 Task: Choose the host language as Indonesian.
Action: Mouse moved to (744, 97)
Screenshot: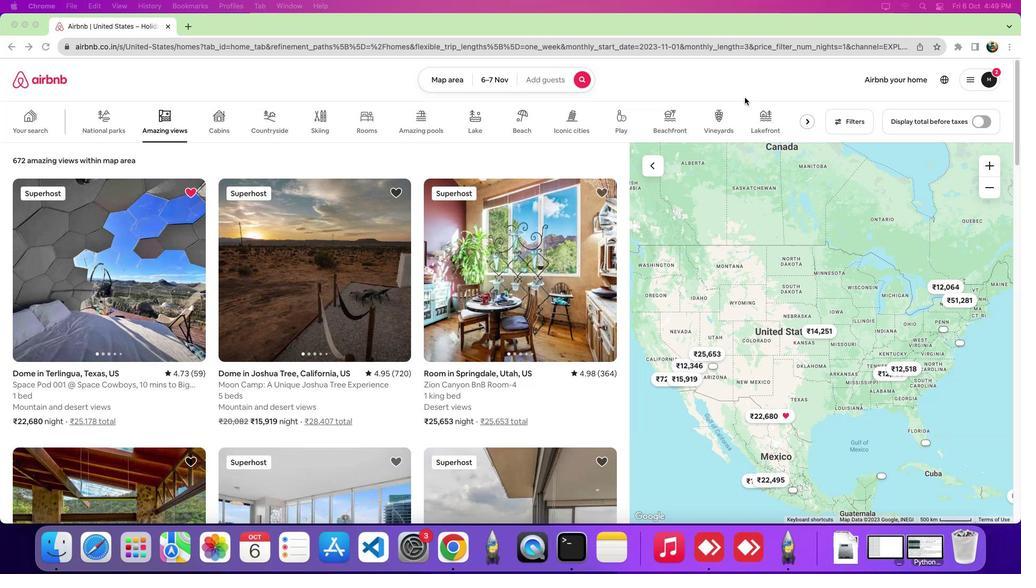 
Action: Mouse pressed left at (744, 97)
Screenshot: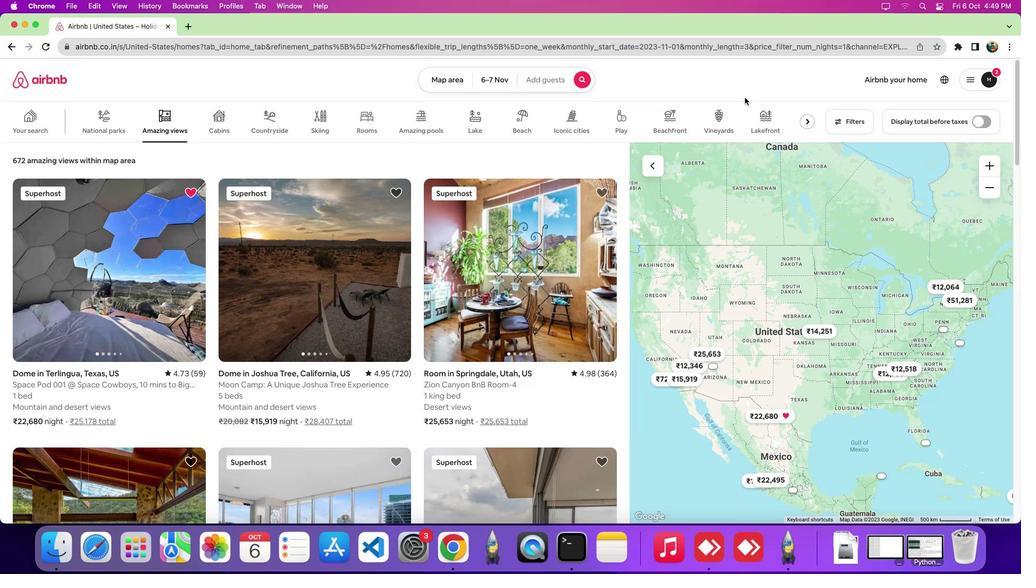 
Action: Mouse moved to (866, 123)
Screenshot: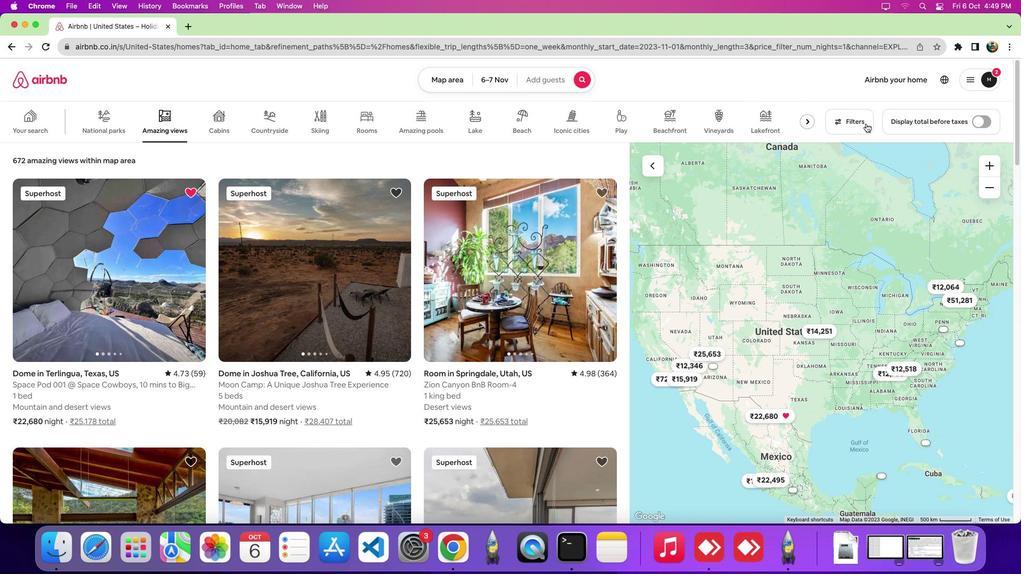 
Action: Mouse pressed left at (866, 123)
Screenshot: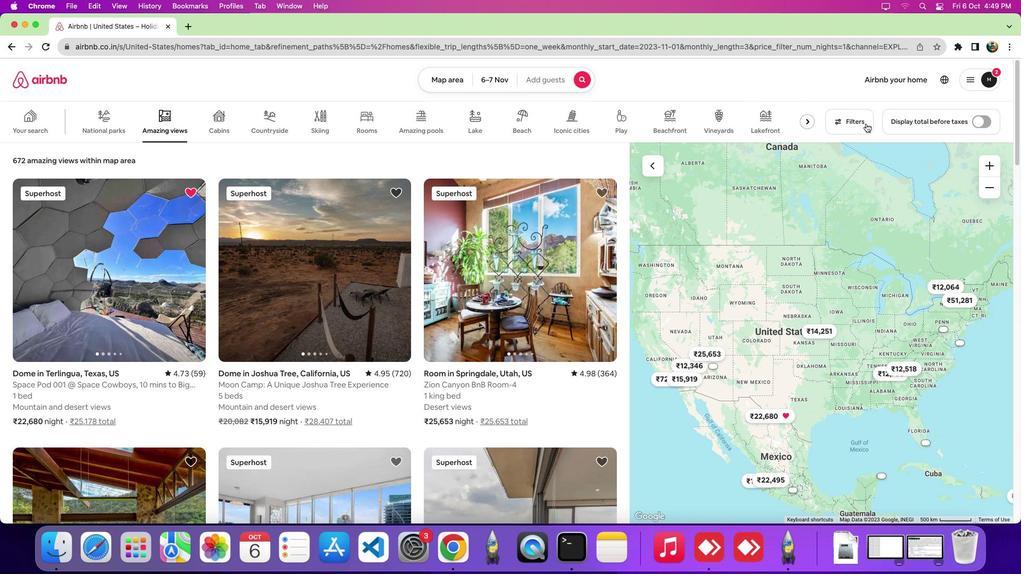 
Action: Mouse pressed left at (866, 123)
Screenshot: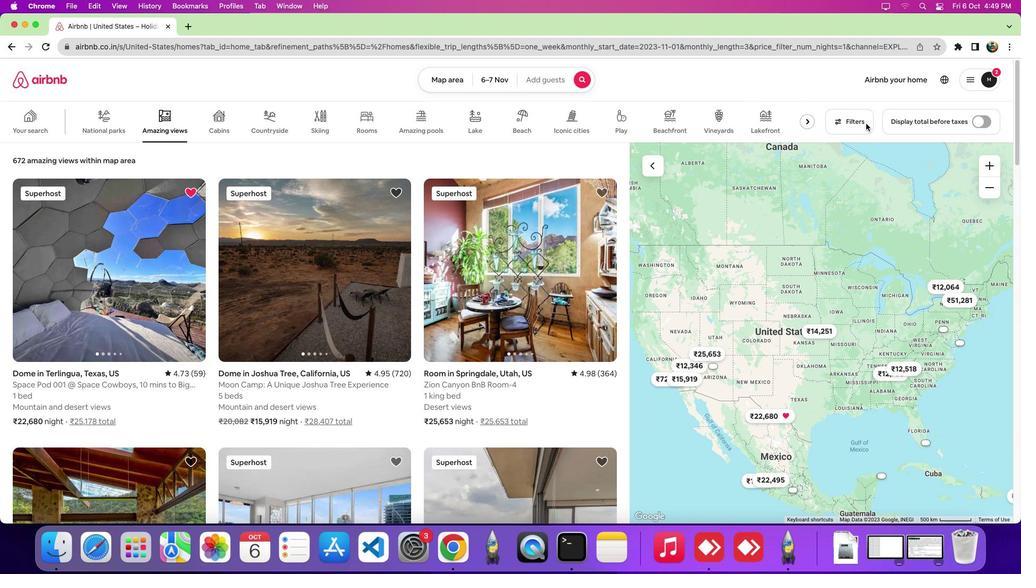 
Action: Mouse moved to (833, 122)
Screenshot: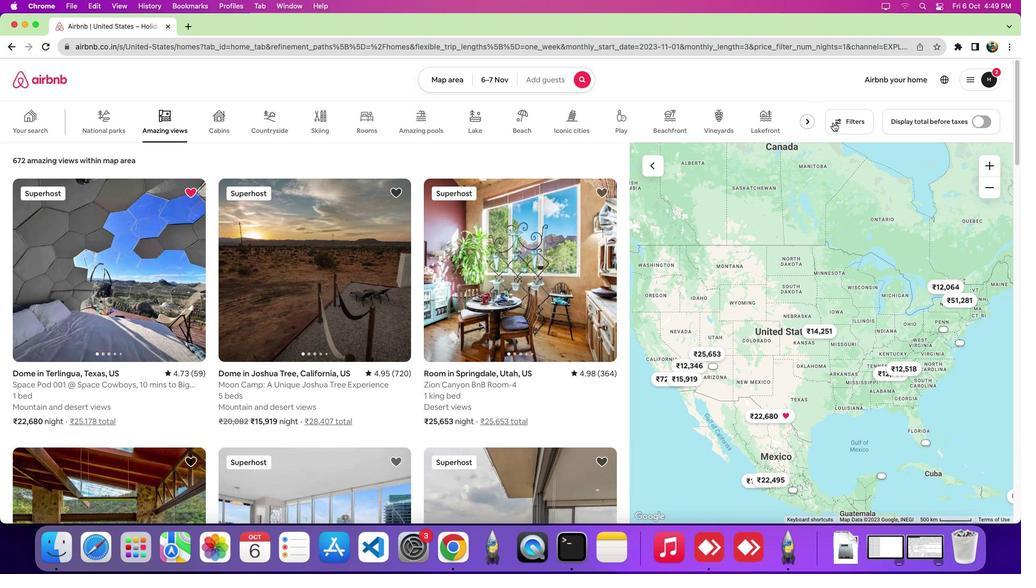 
Action: Mouse pressed left at (833, 122)
Screenshot: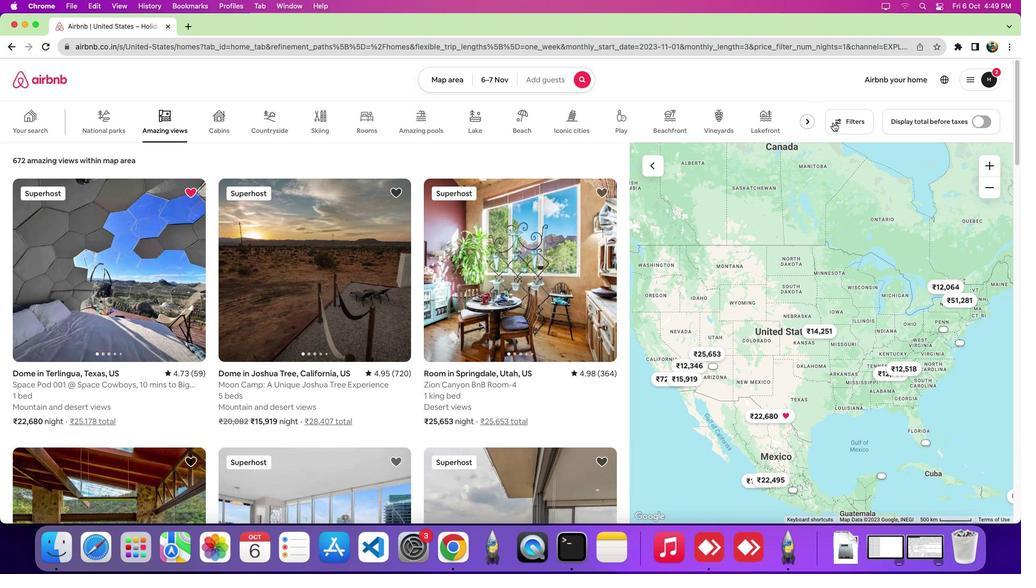
Action: Mouse moved to (500, 188)
Screenshot: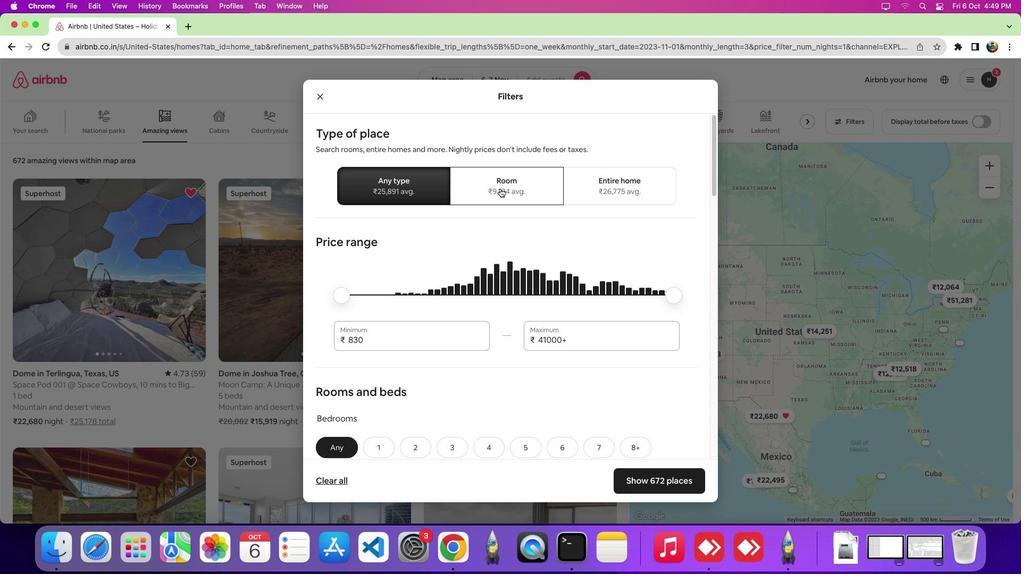 
Action: Mouse pressed left at (500, 188)
Screenshot: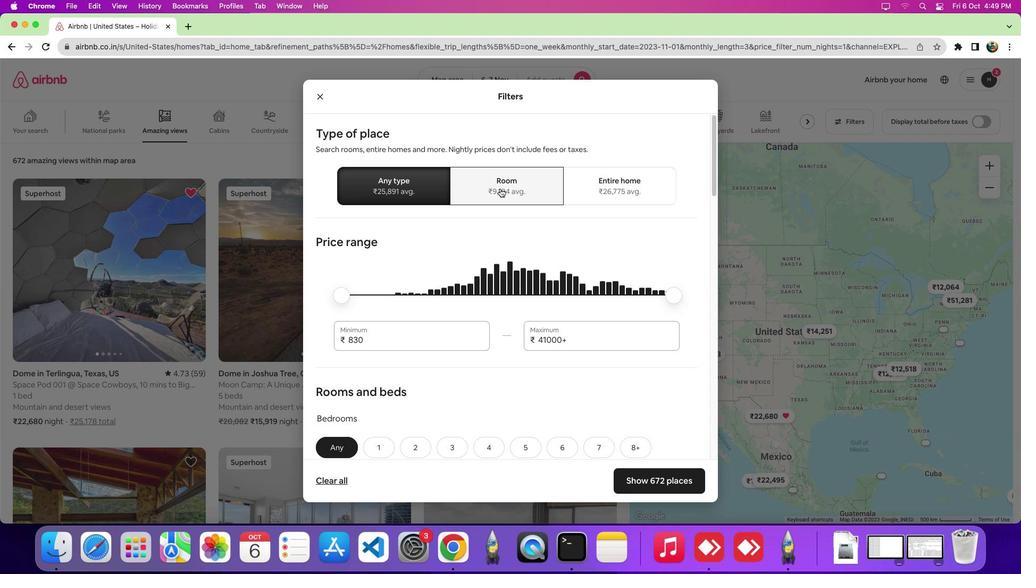
Action: Mouse moved to (470, 367)
Screenshot: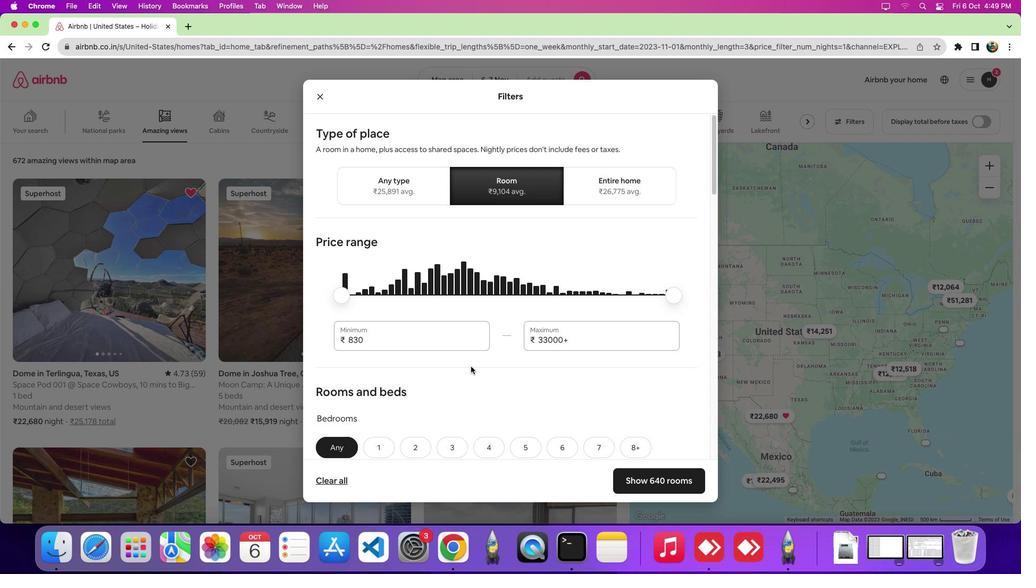 
Action: Mouse scrolled (470, 367) with delta (0, 0)
Screenshot: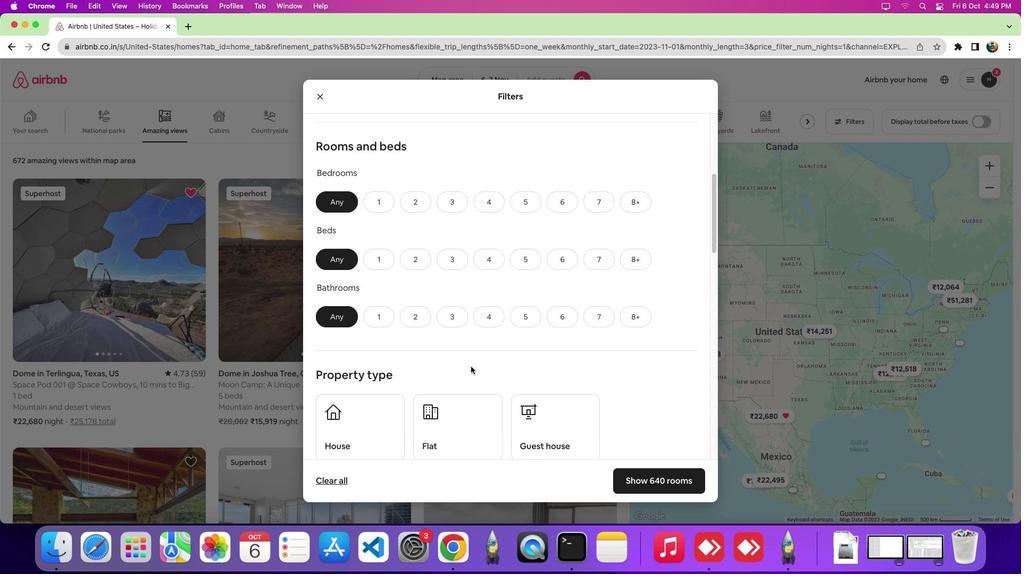 
Action: Mouse scrolled (470, 367) with delta (0, -1)
Screenshot: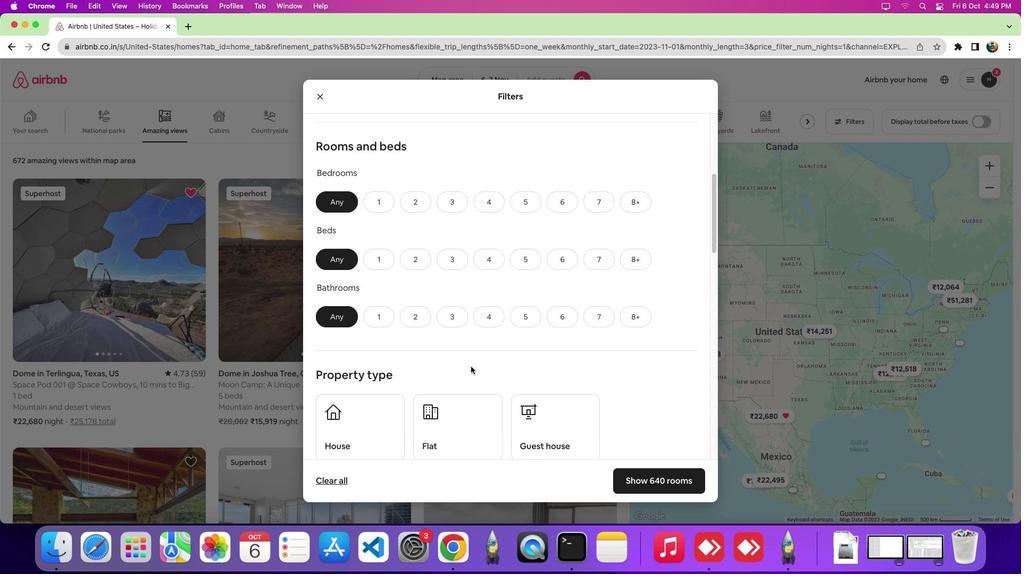 
Action: Mouse scrolled (470, 367) with delta (0, -4)
Screenshot: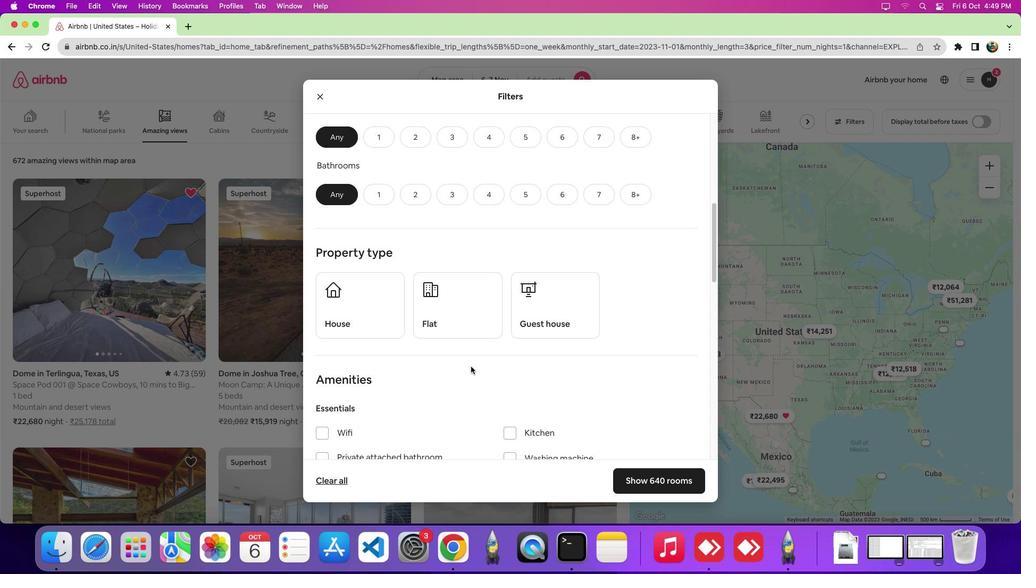 
Action: Mouse scrolled (470, 367) with delta (0, -6)
Screenshot: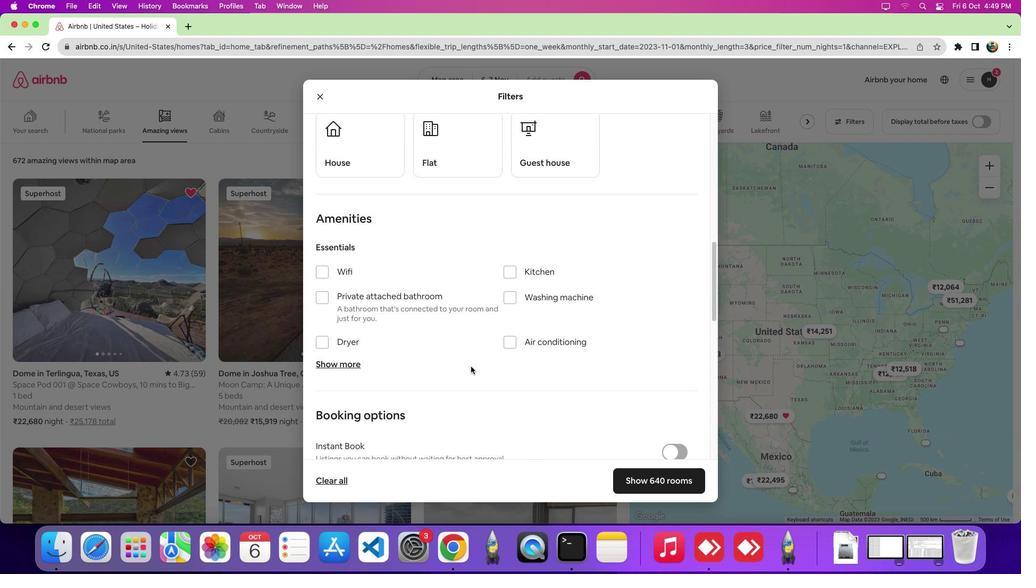 
Action: Mouse scrolled (470, 367) with delta (0, 0)
Screenshot: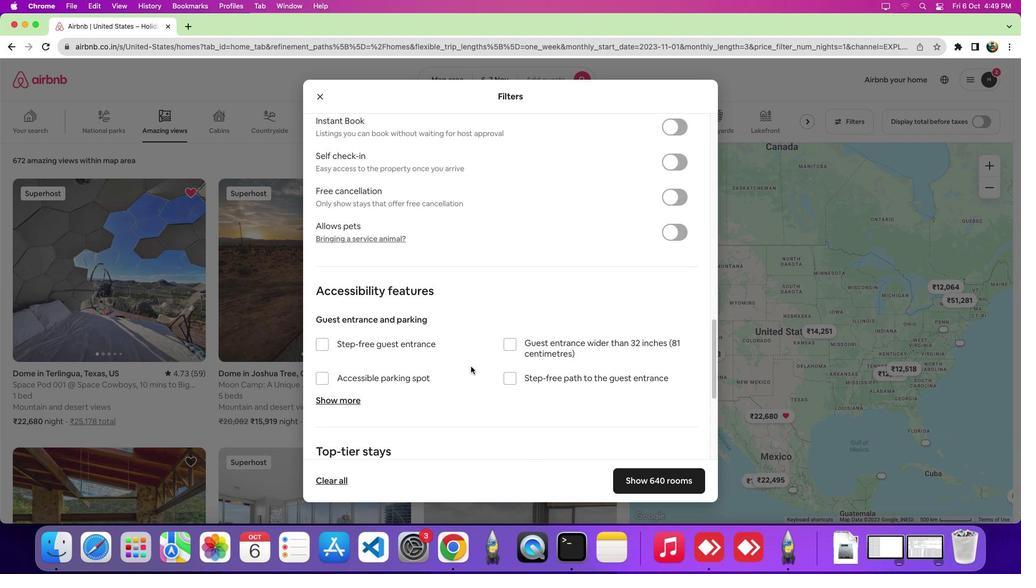 
Action: Mouse scrolled (470, 367) with delta (0, -1)
Screenshot: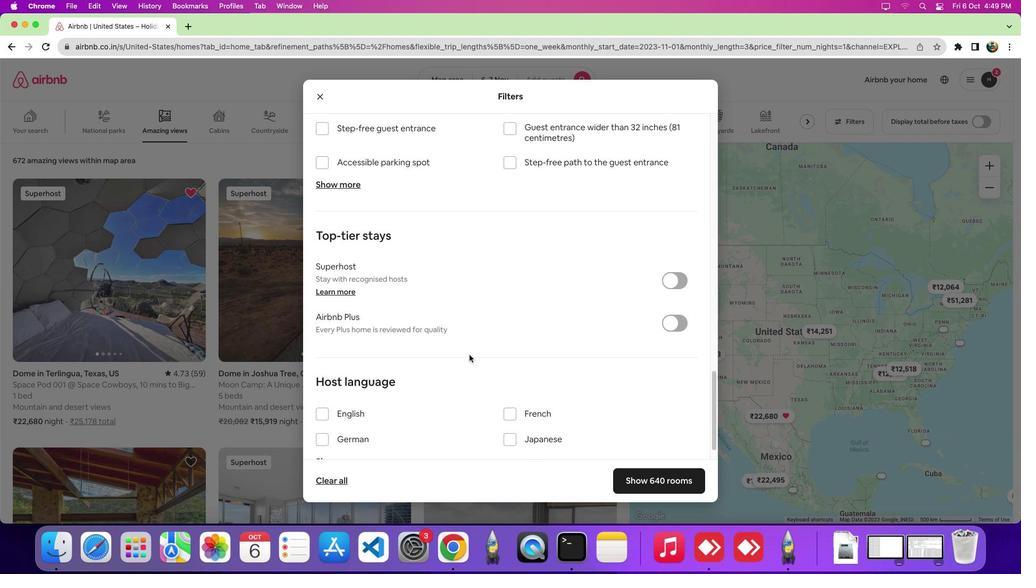
Action: Mouse scrolled (470, 367) with delta (0, -5)
Screenshot: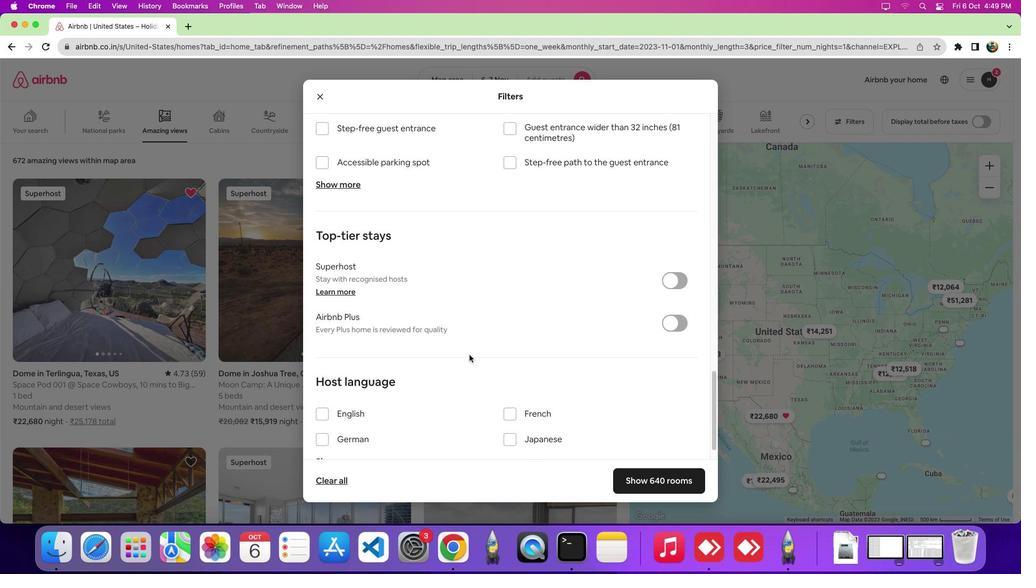 
Action: Mouse scrolled (470, 367) with delta (0, -7)
Screenshot: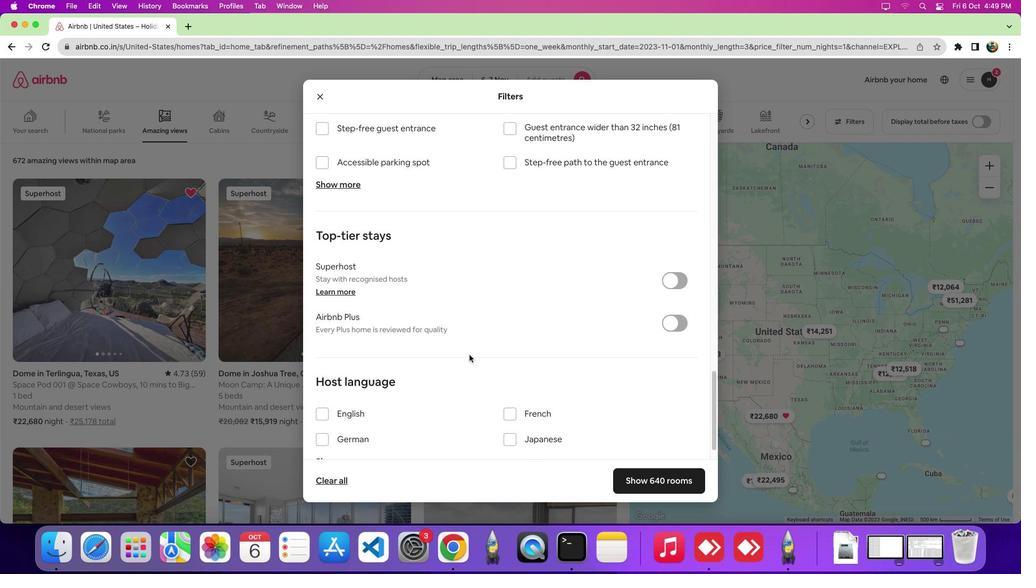 
Action: Mouse scrolled (470, 367) with delta (0, -7)
Screenshot: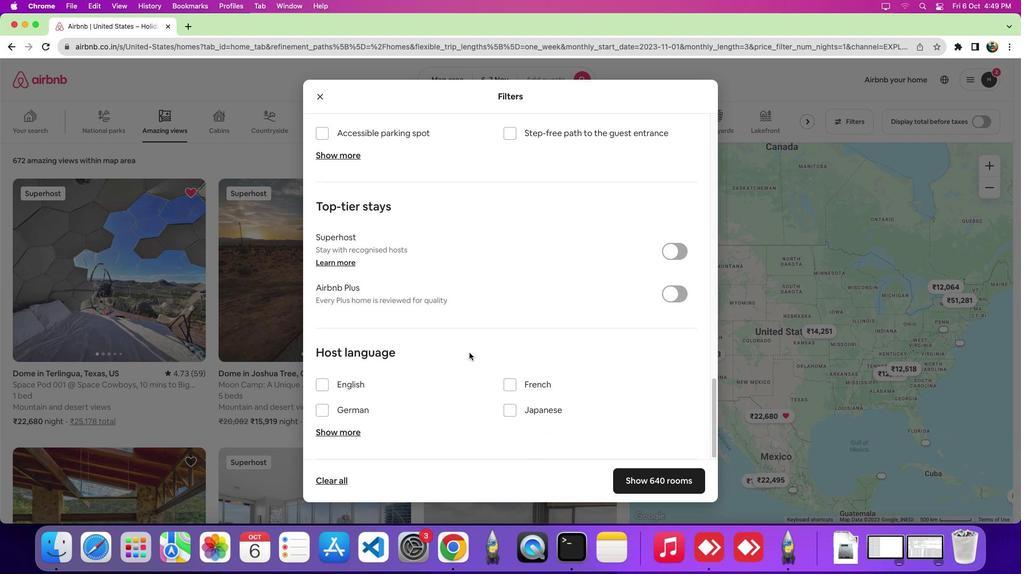 
Action: Mouse moved to (469, 353)
Screenshot: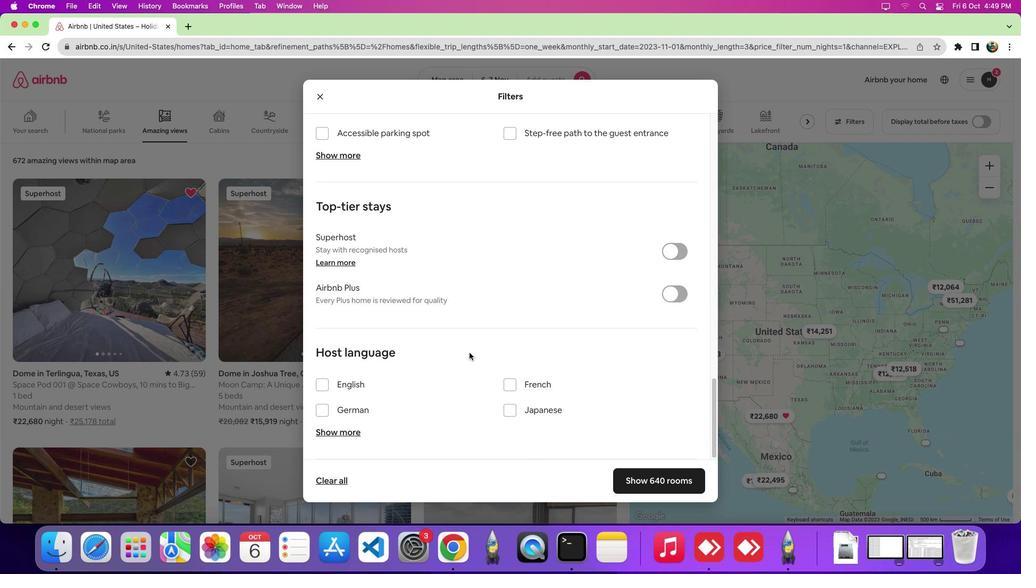 
Action: Mouse scrolled (469, 353) with delta (0, 0)
Screenshot: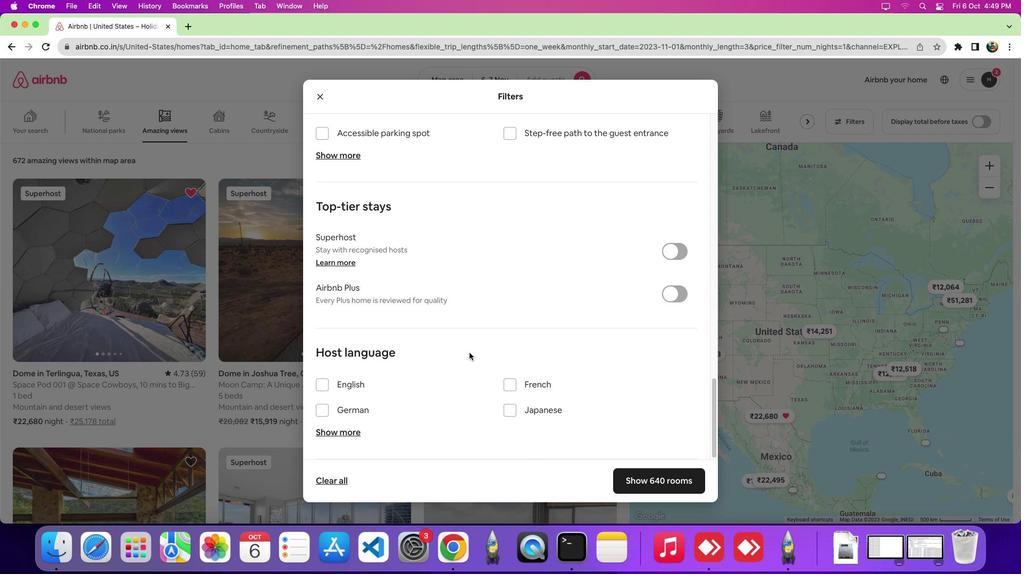 
Action: Mouse scrolled (469, 353) with delta (0, -1)
Screenshot: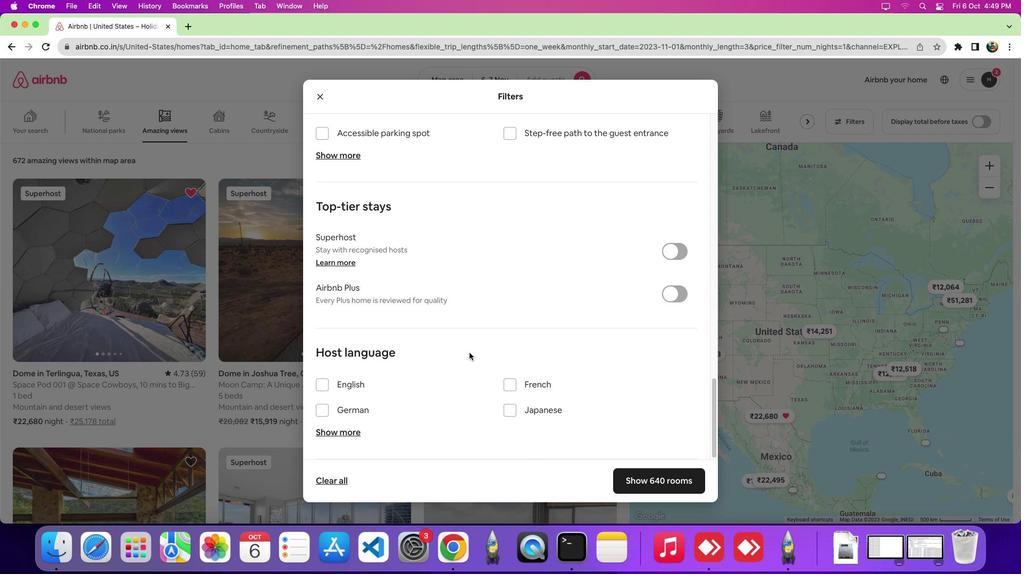 
Action: Mouse scrolled (469, 353) with delta (0, -5)
Screenshot: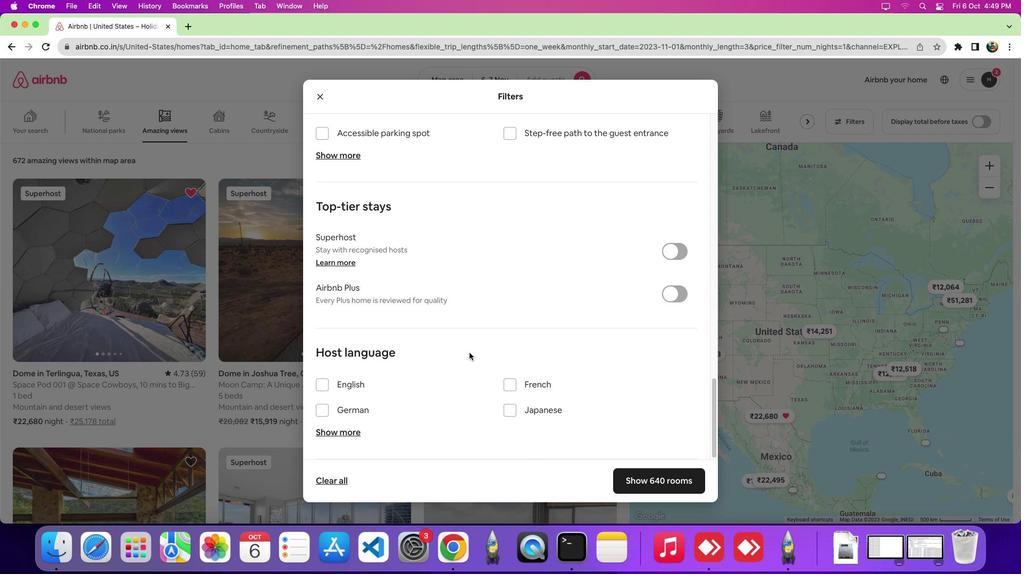 
Action: Mouse scrolled (469, 353) with delta (0, -7)
Screenshot: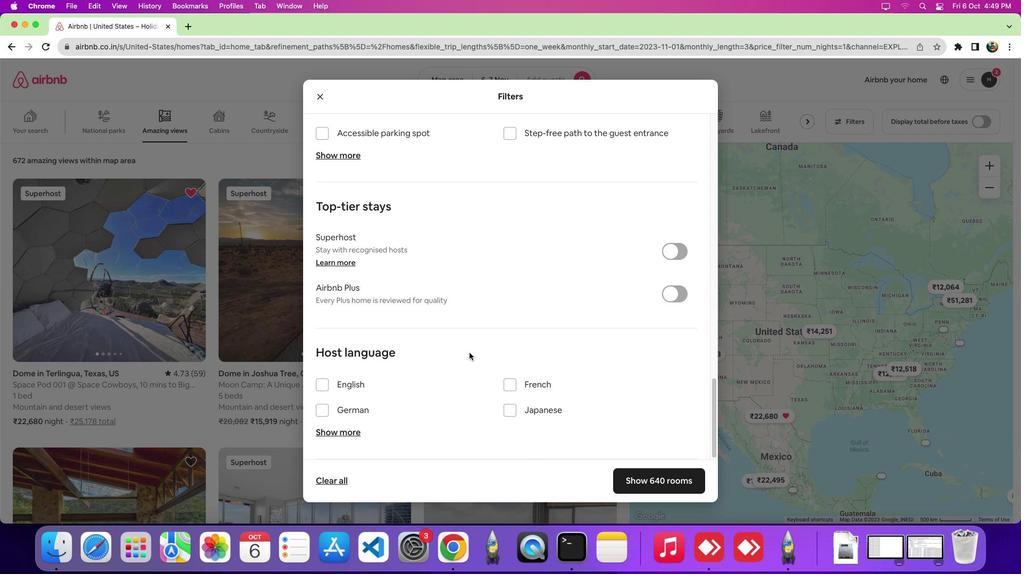 
Action: Mouse moved to (334, 431)
Screenshot: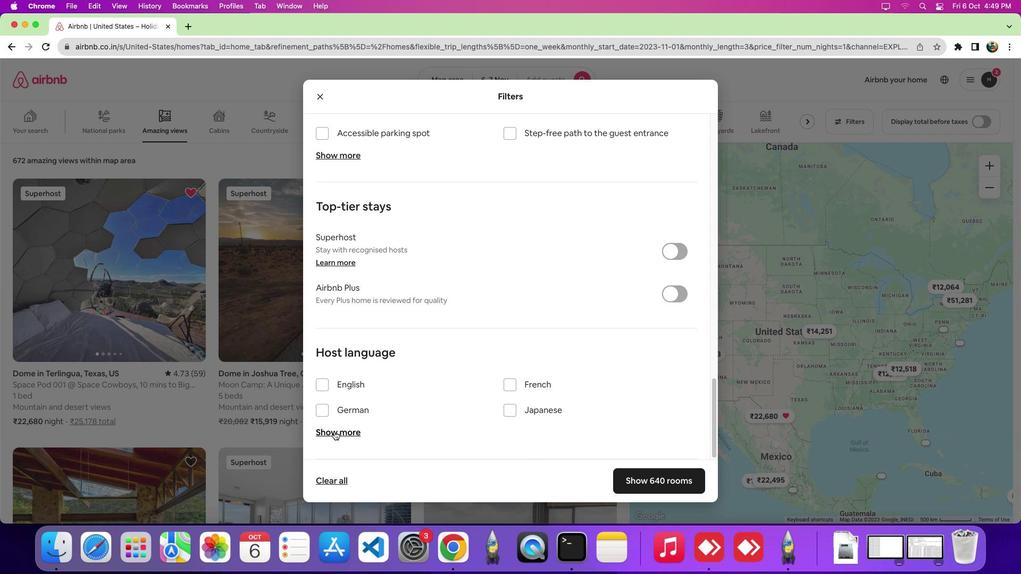 
Action: Mouse pressed left at (334, 431)
Screenshot: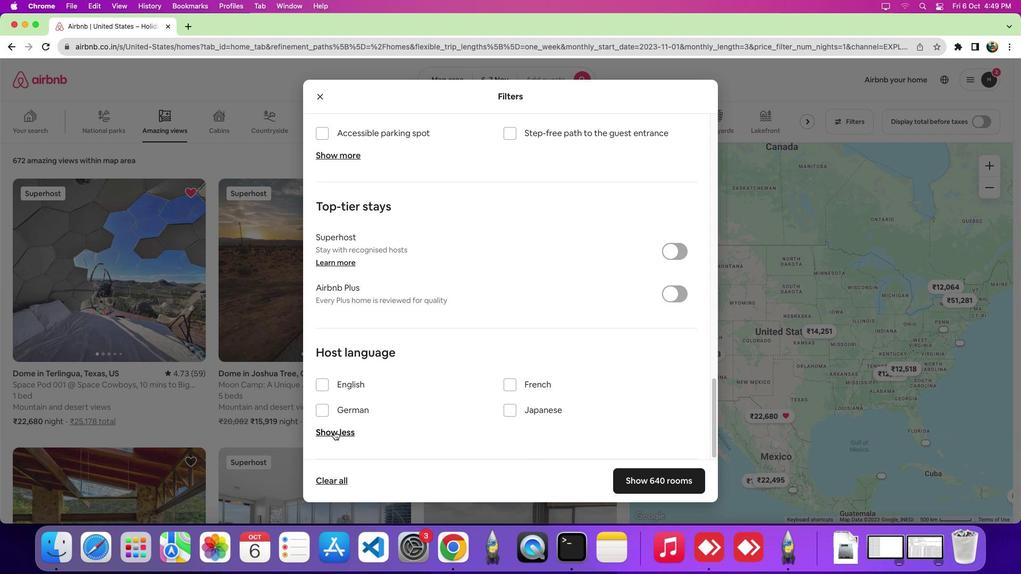 
Action: Mouse moved to (479, 391)
Screenshot: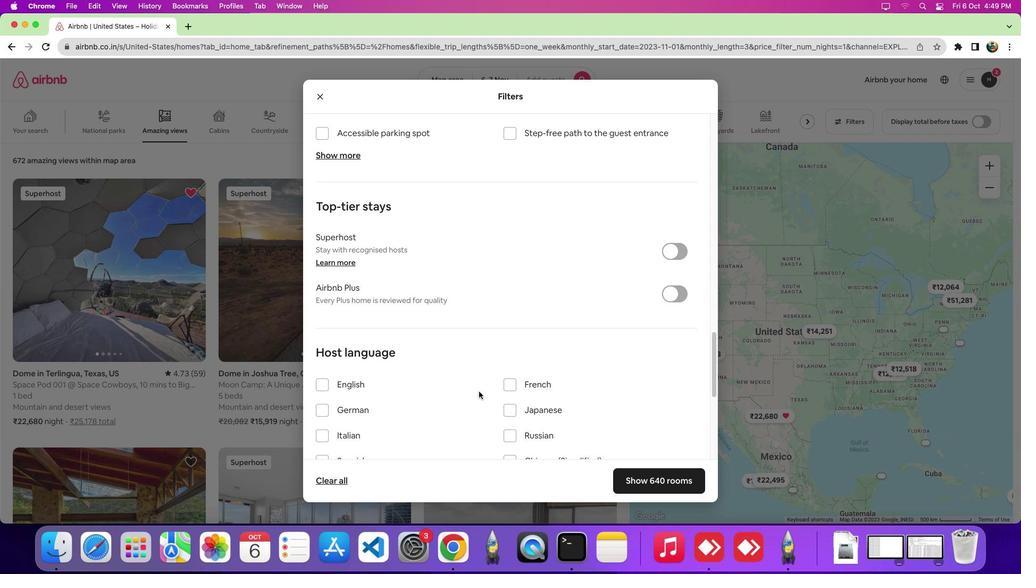 
Action: Mouse scrolled (479, 391) with delta (0, 0)
Screenshot: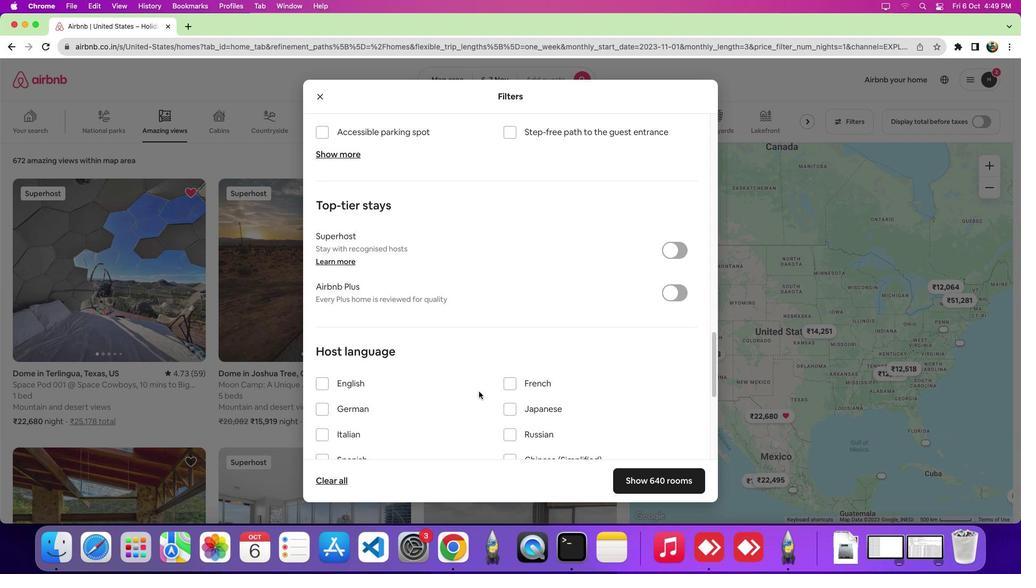 
Action: Mouse scrolled (479, 391) with delta (0, 0)
Screenshot: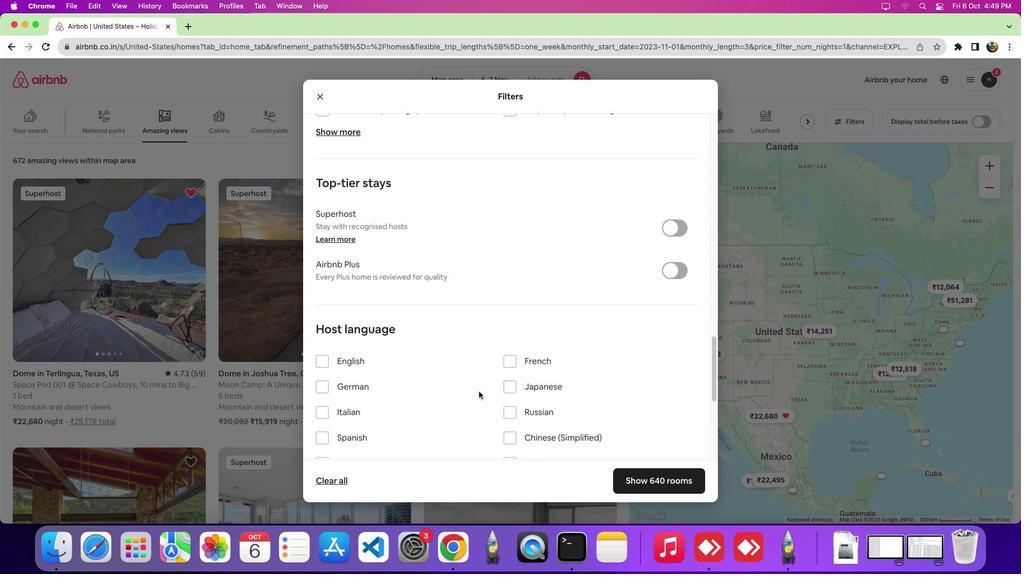 
Action: Mouse scrolled (479, 391) with delta (0, -1)
Screenshot: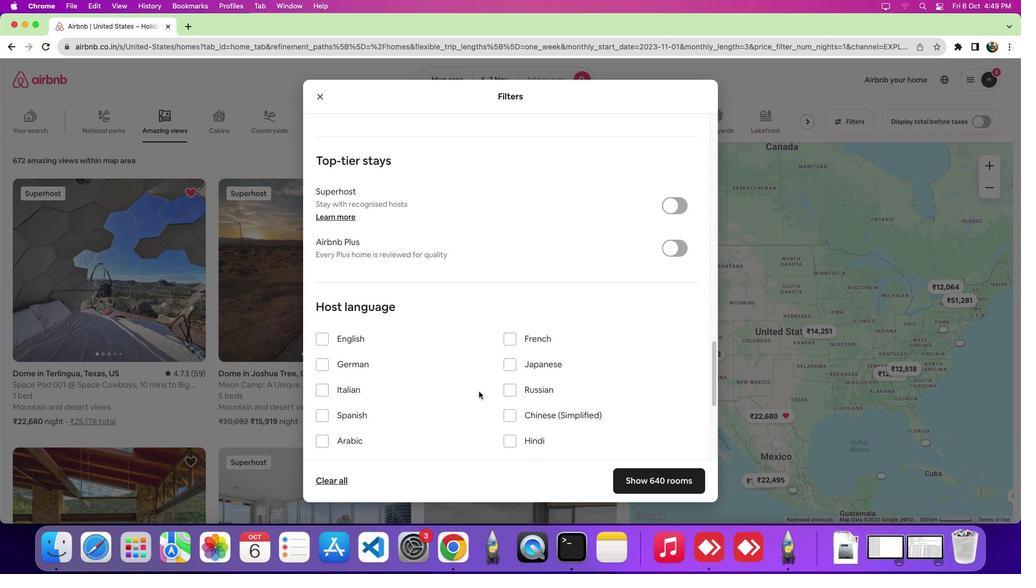 
Action: Mouse scrolled (479, 391) with delta (0, 0)
Screenshot: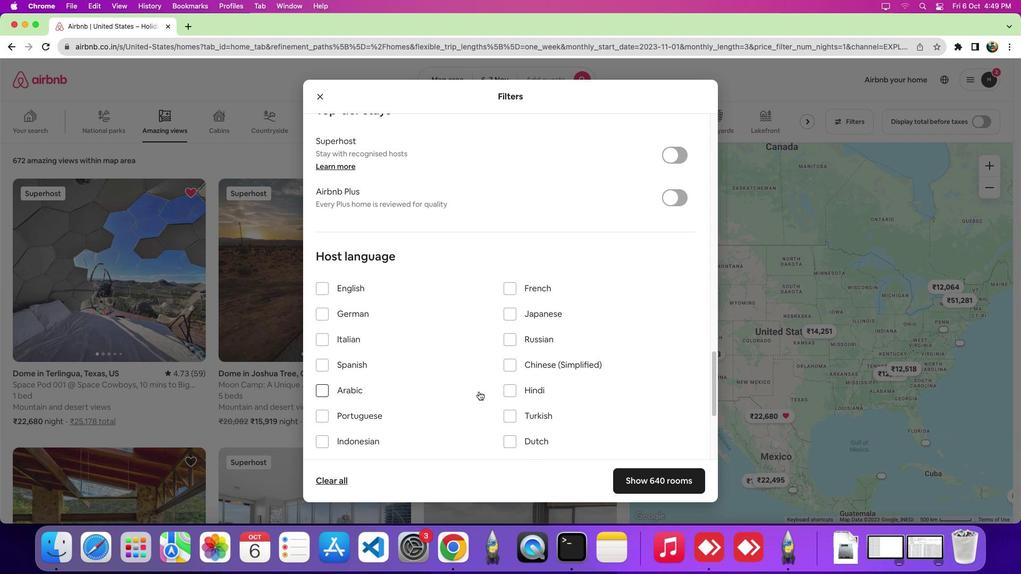 
Action: Mouse scrolled (479, 391) with delta (0, 0)
Screenshot: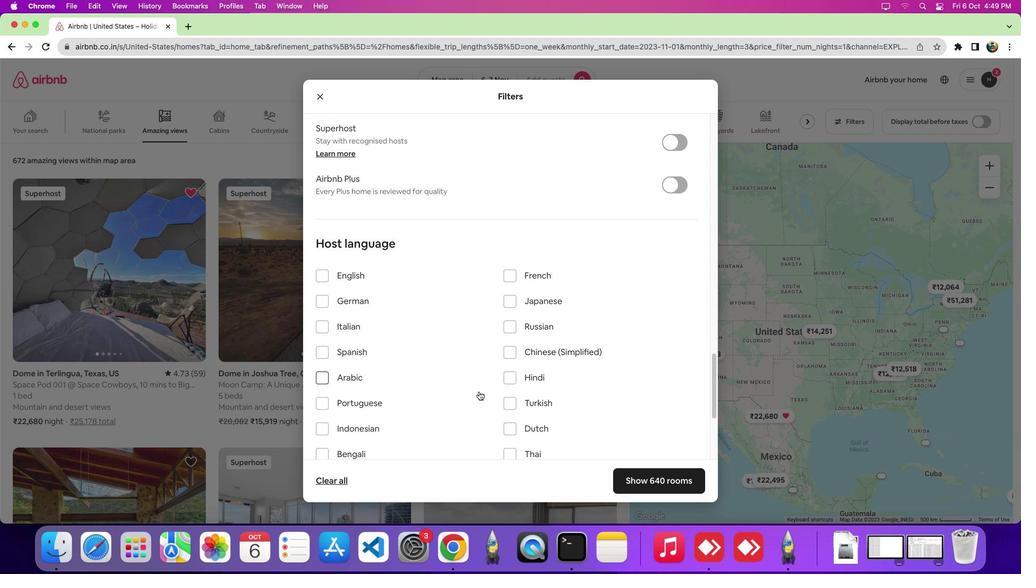 
Action: Mouse scrolled (479, 391) with delta (0, -1)
Screenshot: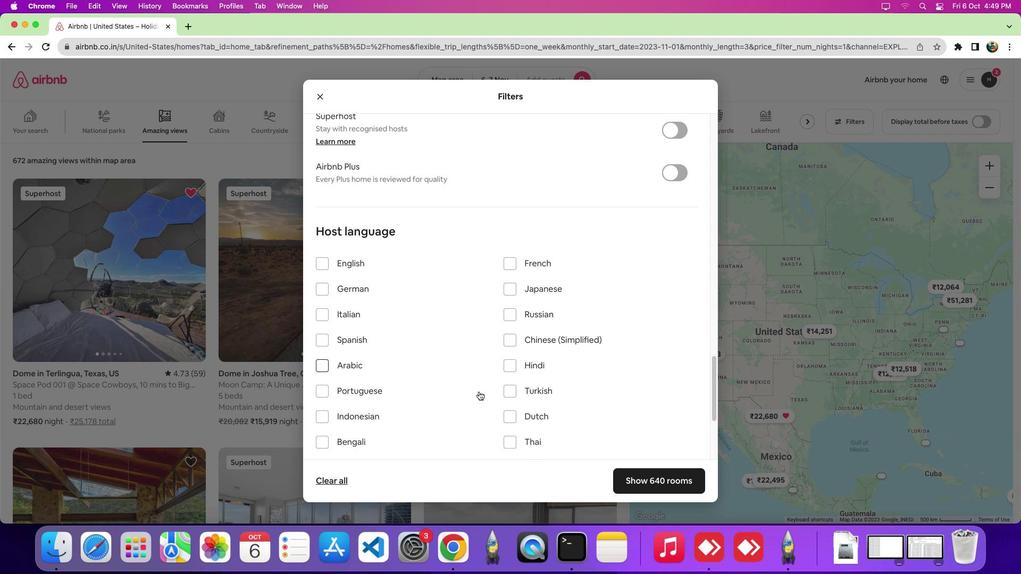 
Action: Mouse moved to (478, 387)
Screenshot: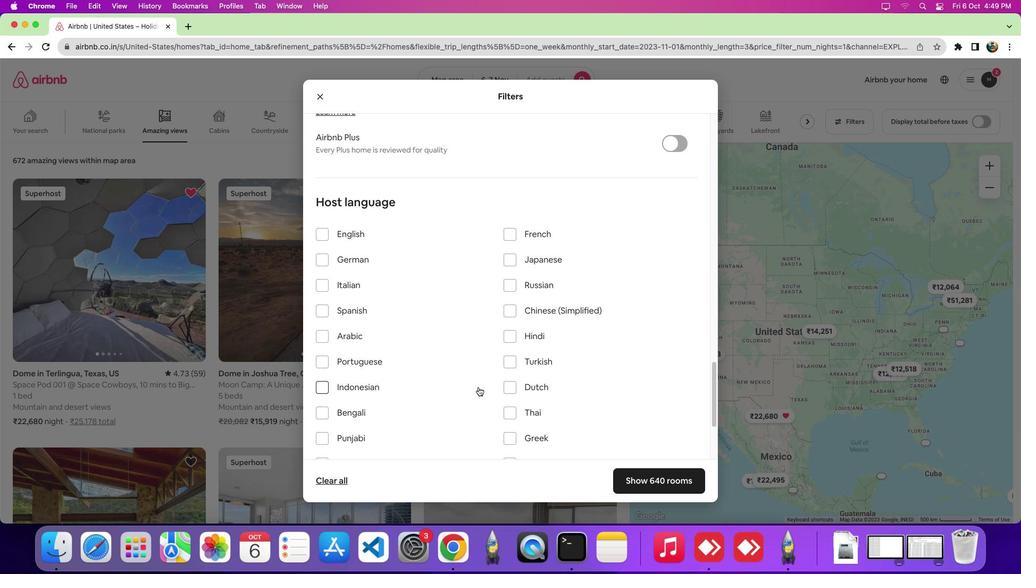
Action: Mouse scrolled (478, 387) with delta (0, 0)
Screenshot: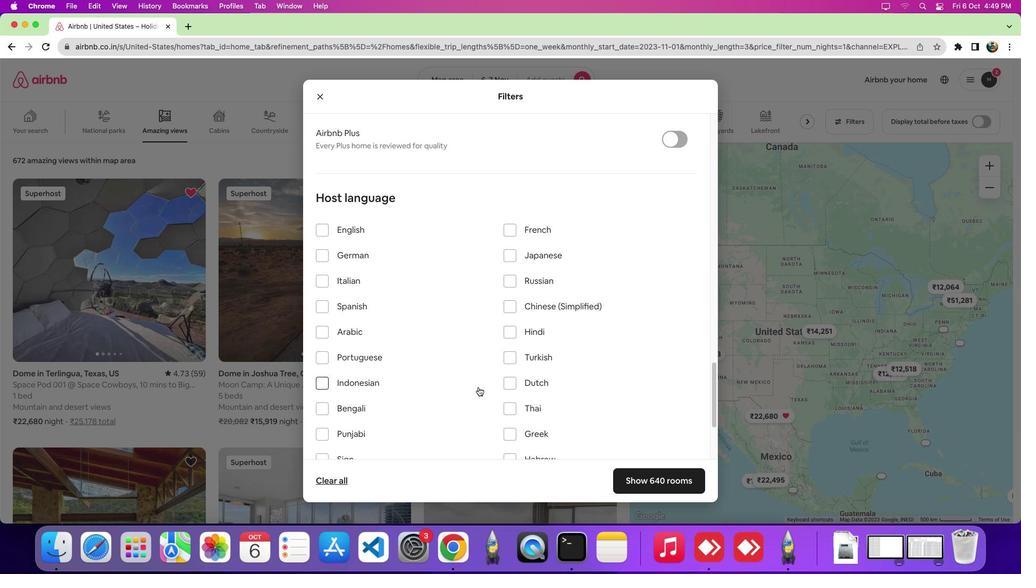 
Action: Mouse scrolled (478, 387) with delta (0, 0)
Screenshot: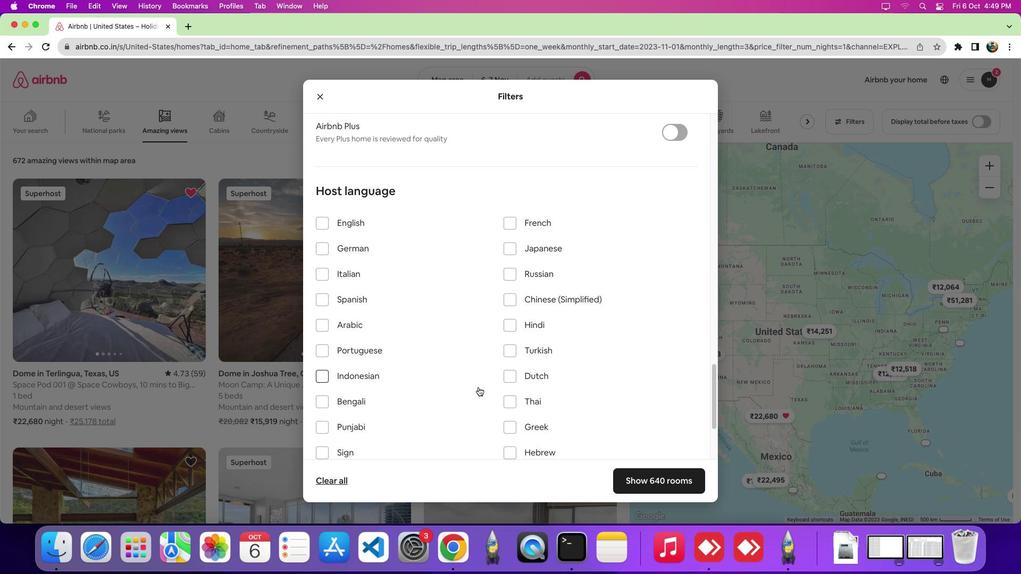
Action: Mouse scrolled (478, 387) with delta (0, -1)
Screenshot: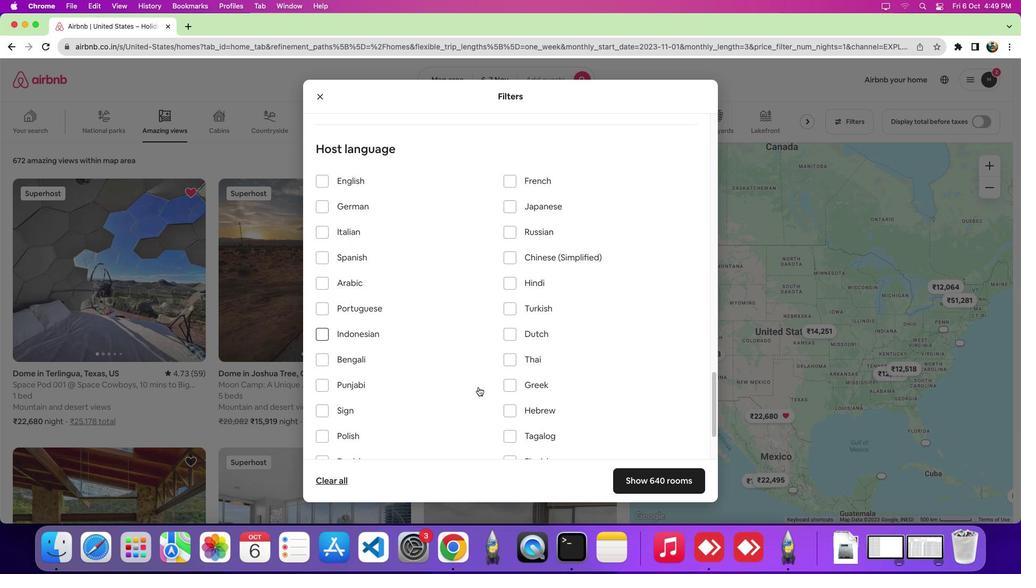 
Action: Mouse moved to (331, 280)
Screenshot: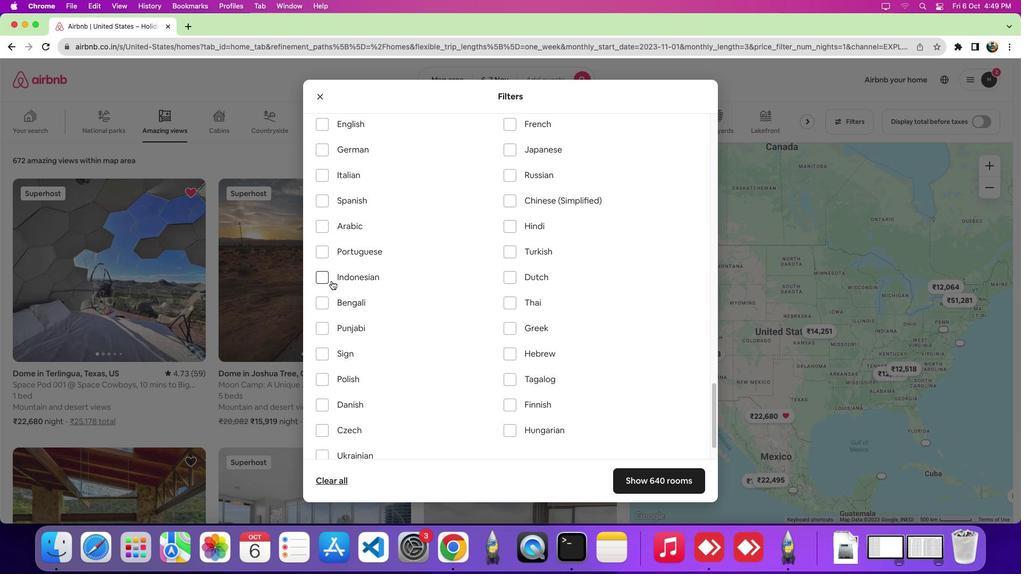 
Action: Mouse pressed left at (331, 280)
Screenshot: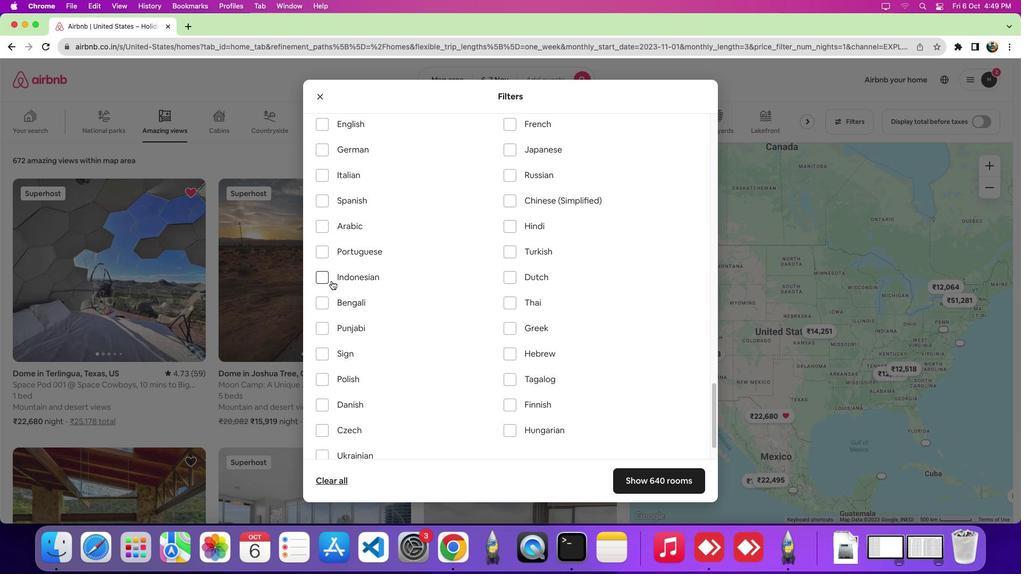 
